 Task: Add Atlantic Salmon Portions Farm Fresh 6 oz to the cart.
Action: Mouse moved to (20, 124)
Screenshot: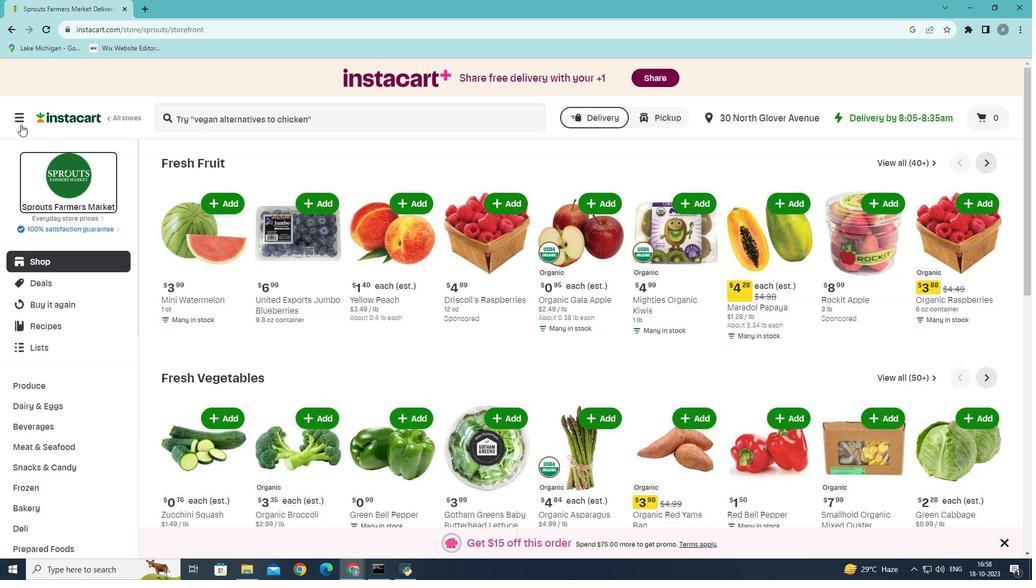 
Action: Mouse pressed left at (20, 124)
Screenshot: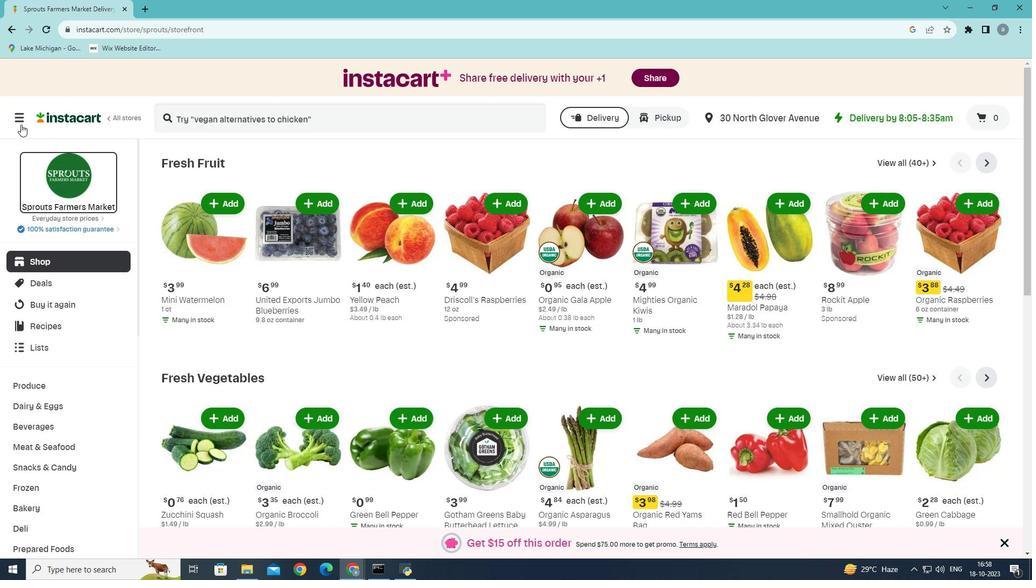 
Action: Mouse moved to (78, 315)
Screenshot: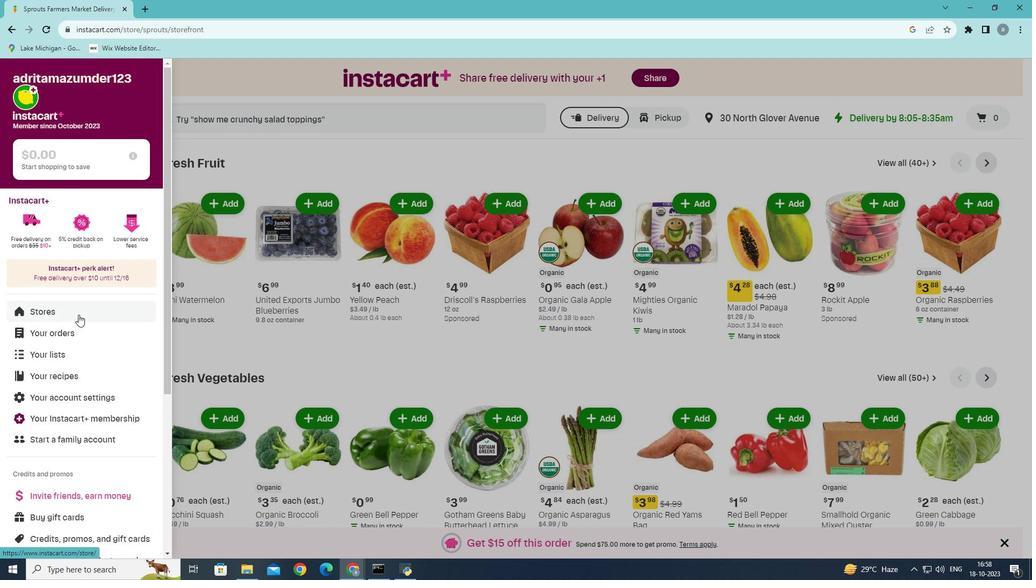 
Action: Mouse pressed left at (78, 315)
Screenshot: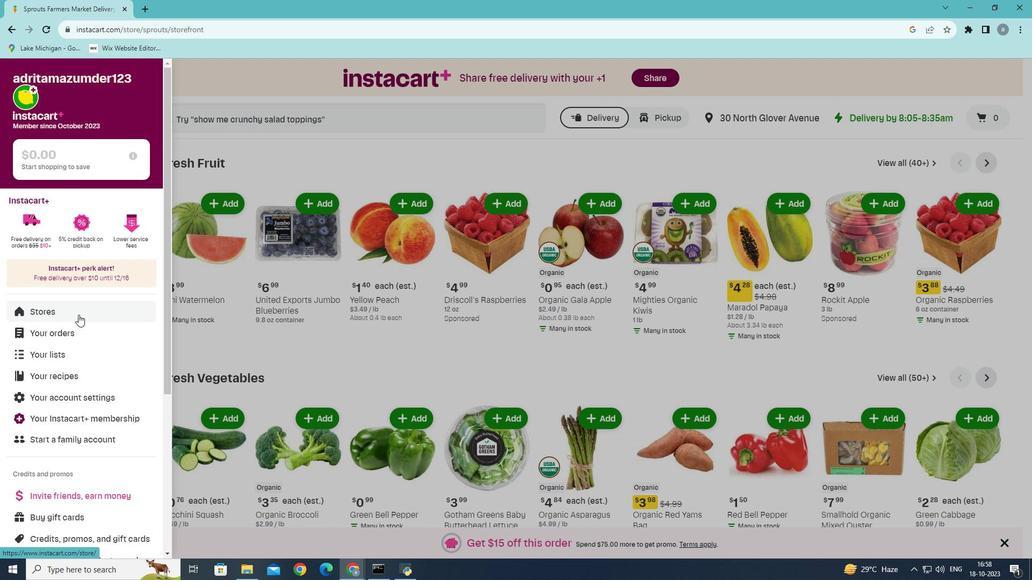 
Action: Mouse moved to (251, 107)
Screenshot: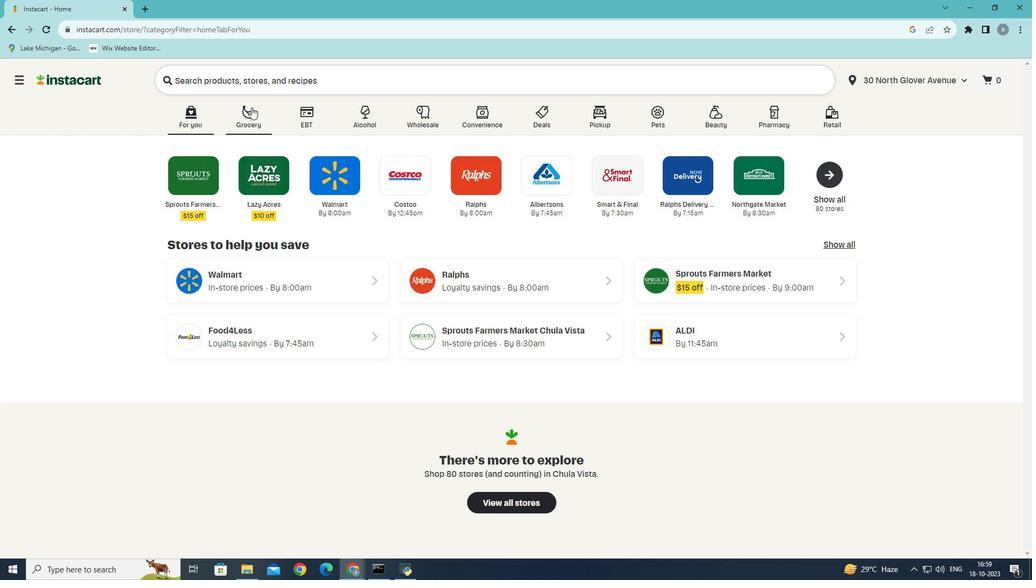 
Action: Mouse pressed left at (251, 107)
Screenshot: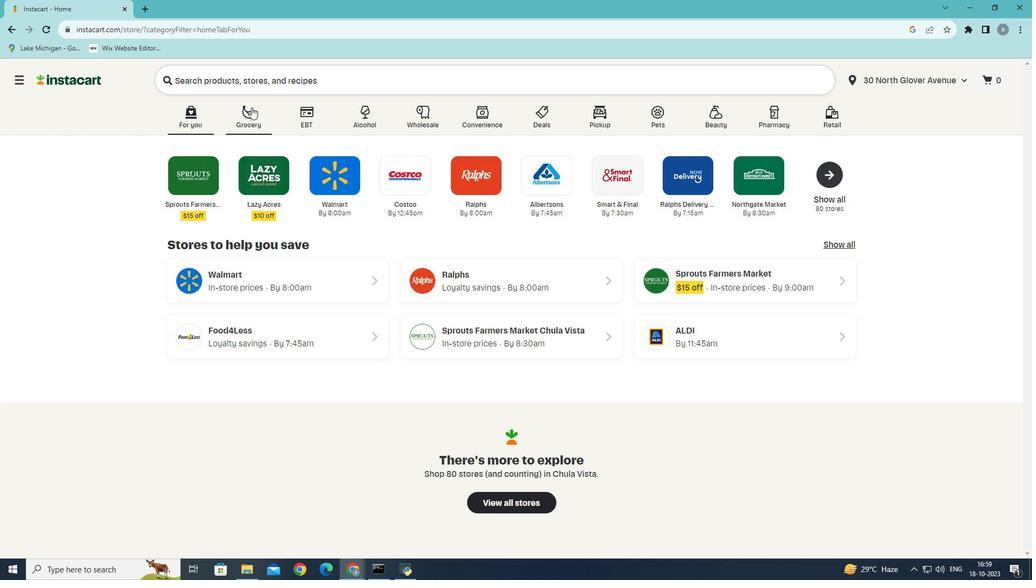 
Action: Mouse moved to (236, 306)
Screenshot: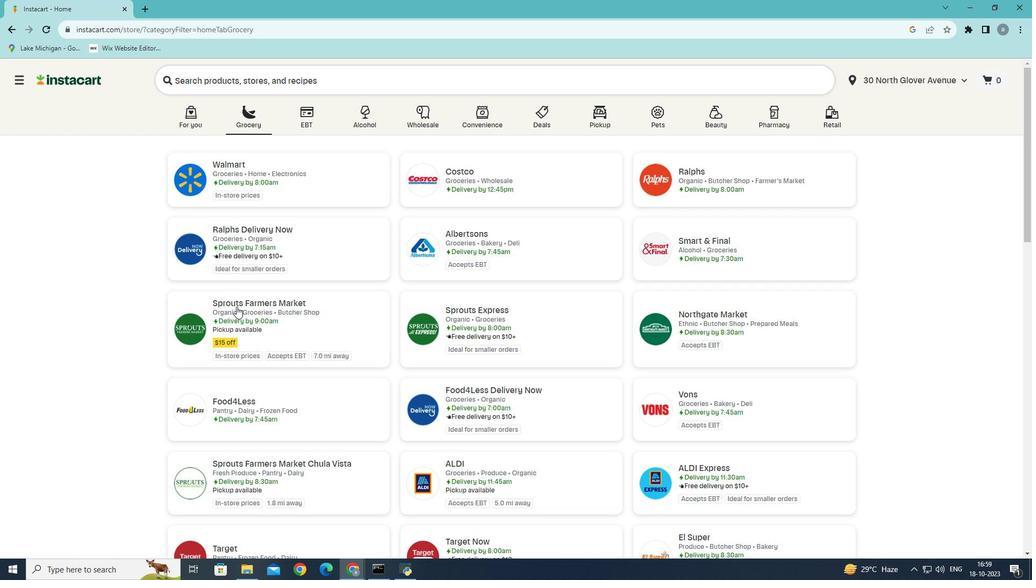 
Action: Mouse pressed left at (236, 306)
Screenshot: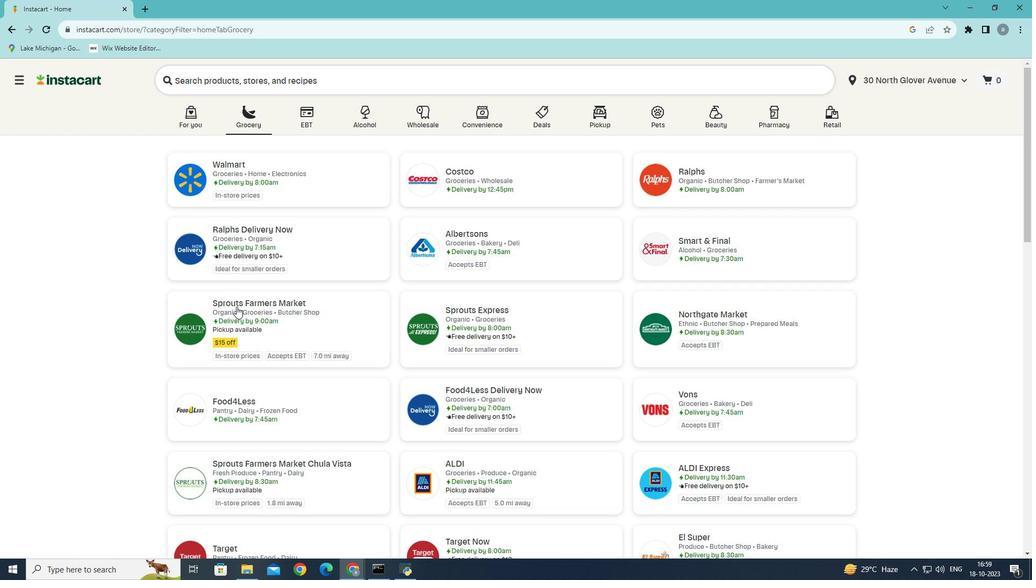 
Action: Mouse moved to (63, 446)
Screenshot: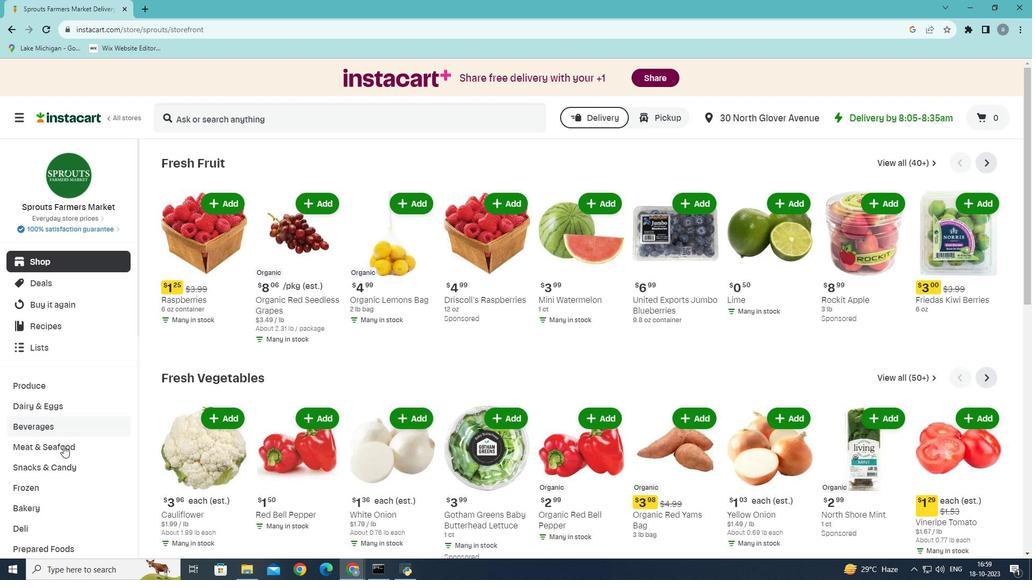 
Action: Mouse pressed left at (63, 446)
Screenshot: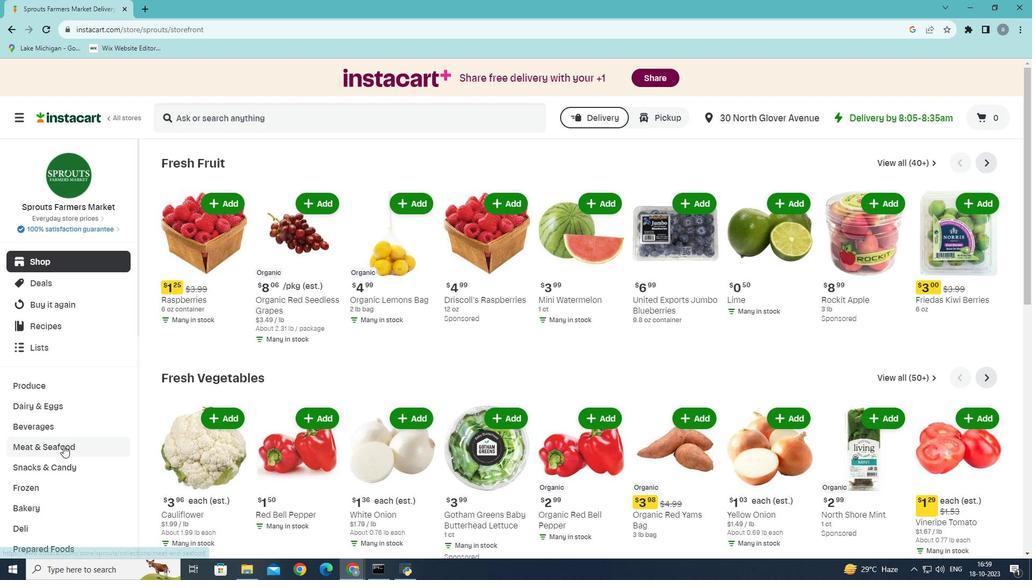
Action: Mouse moved to (428, 196)
Screenshot: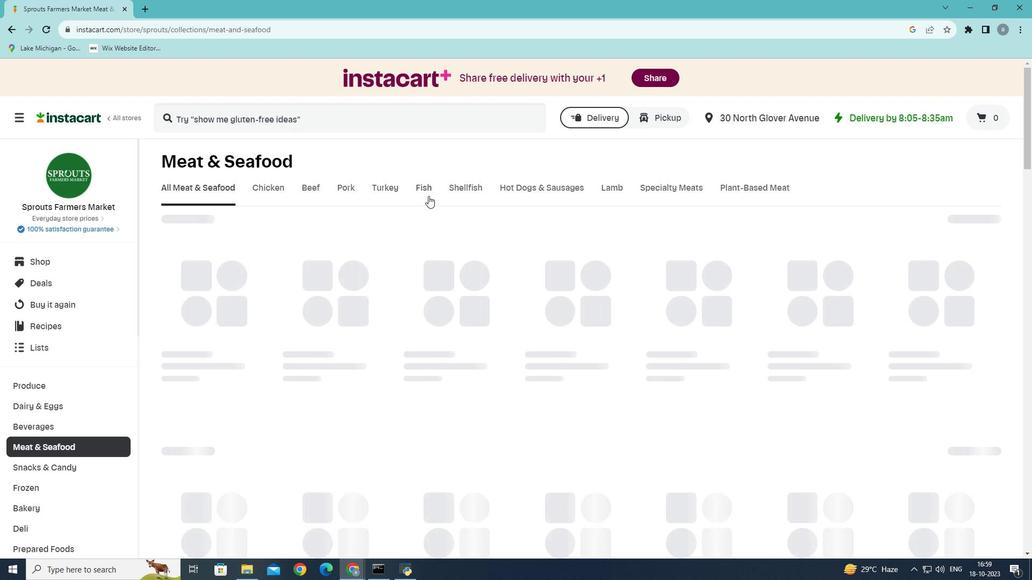 
Action: Mouse pressed left at (428, 196)
Screenshot: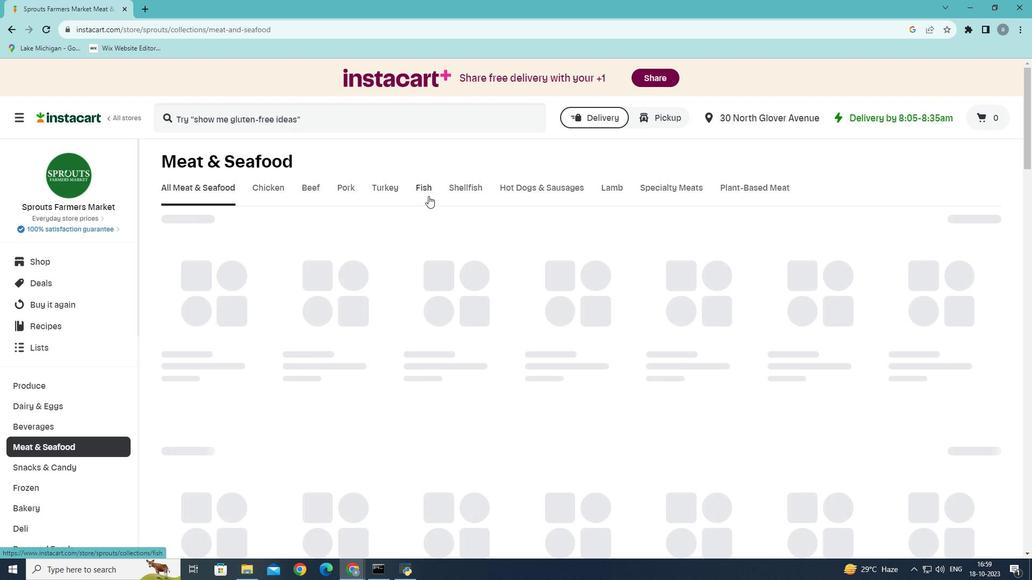 
Action: Mouse moved to (504, 338)
Screenshot: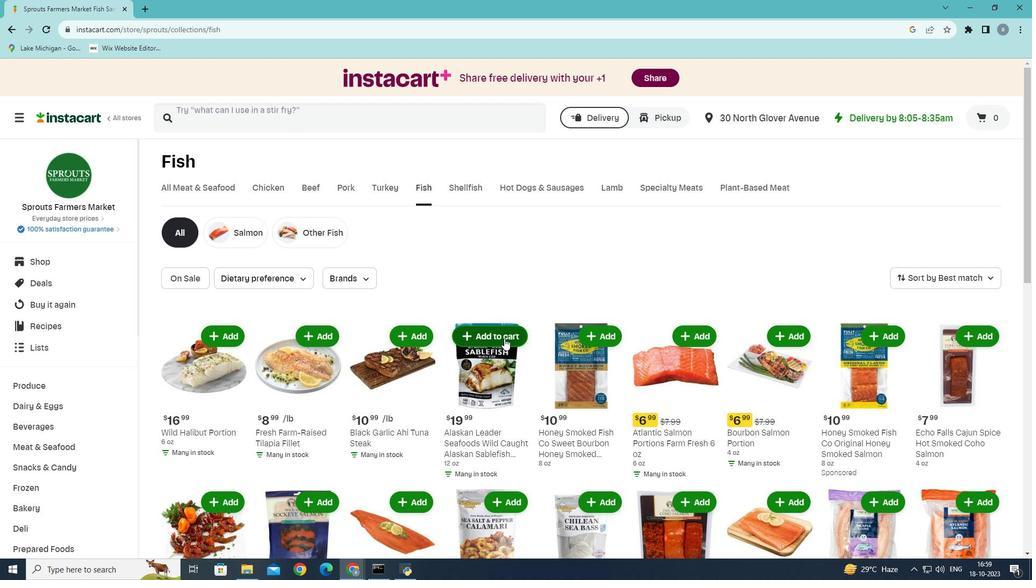 
Action: Mouse scrolled (504, 338) with delta (0, 0)
Screenshot: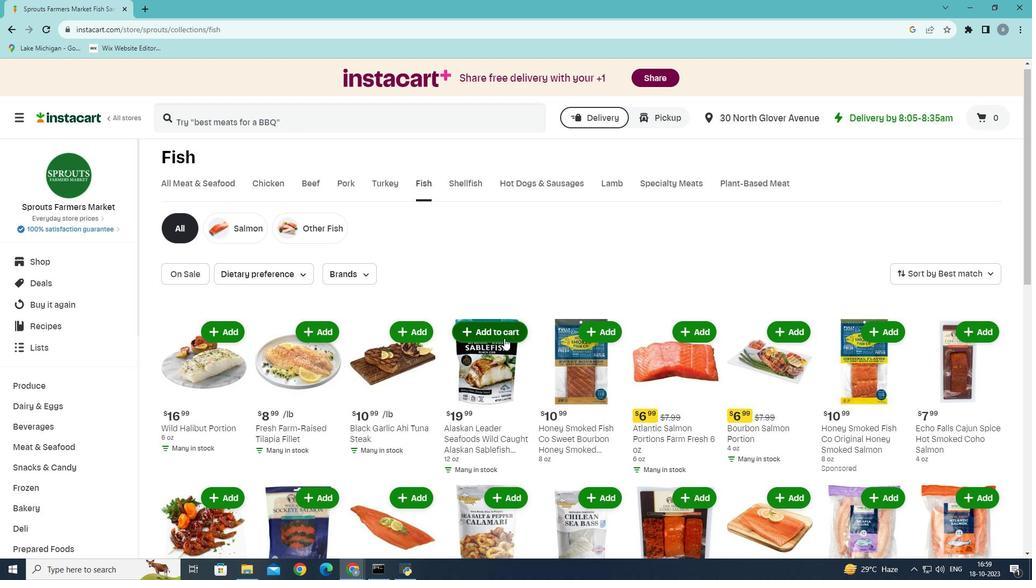 
Action: Mouse scrolled (504, 338) with delta (0, 0)
Screenshot: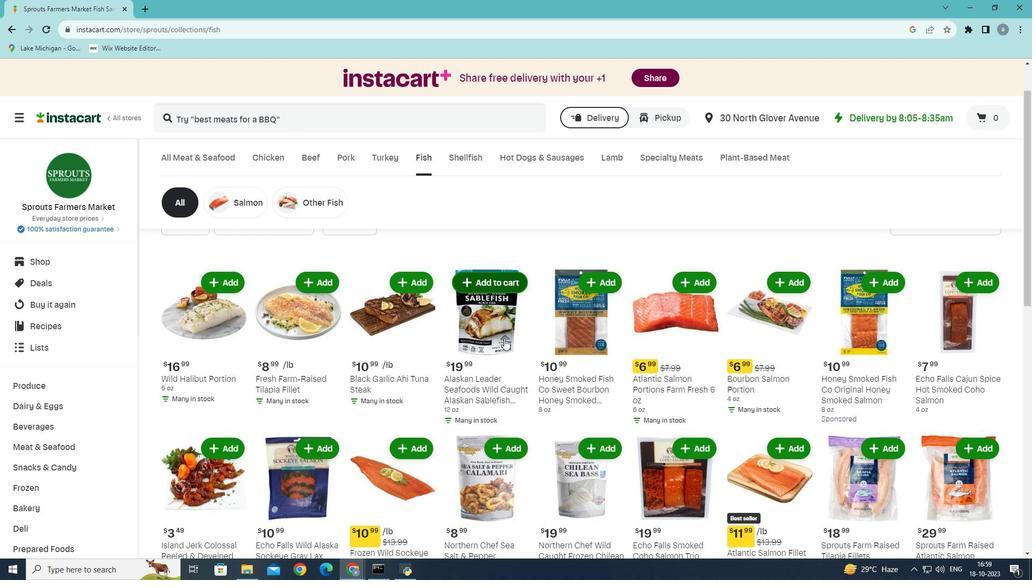 
Action: Mouse moved to (681, 344)
Screenshot: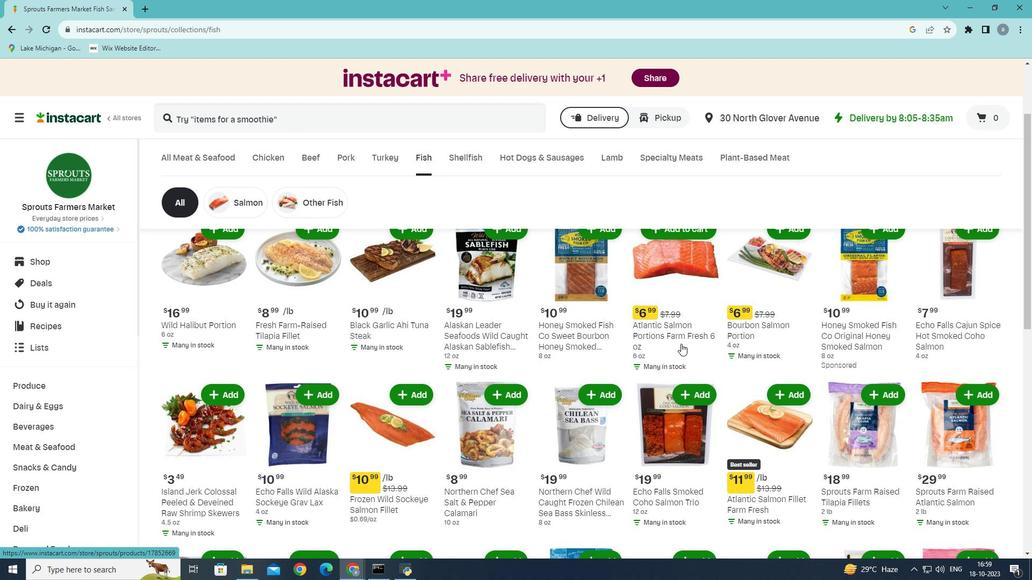 
Action: Mouse scrolled (681, 344) with delta (0, 0)
Screenshot: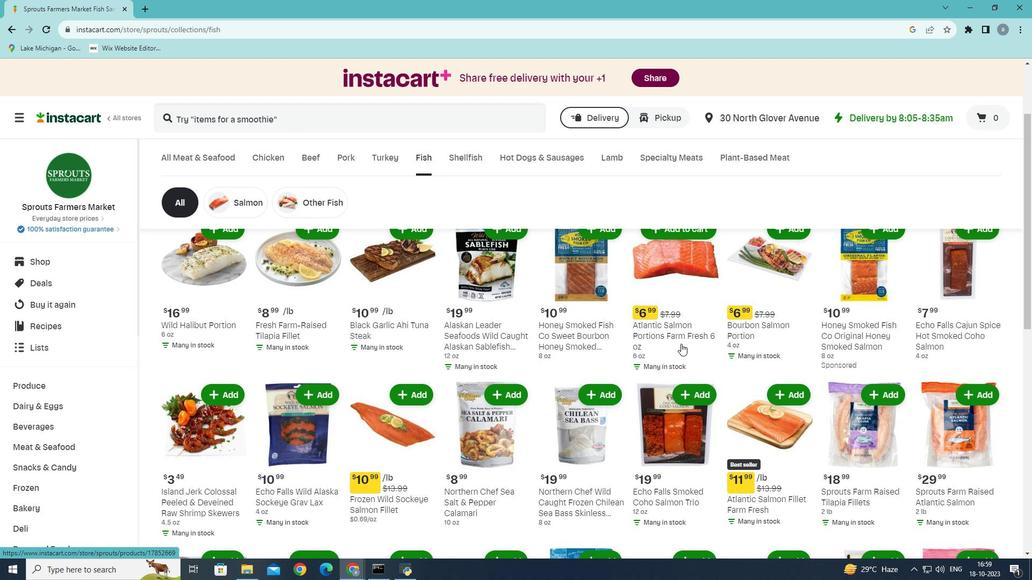 
Action: Mouse moved to (697, 285)
Screenshot: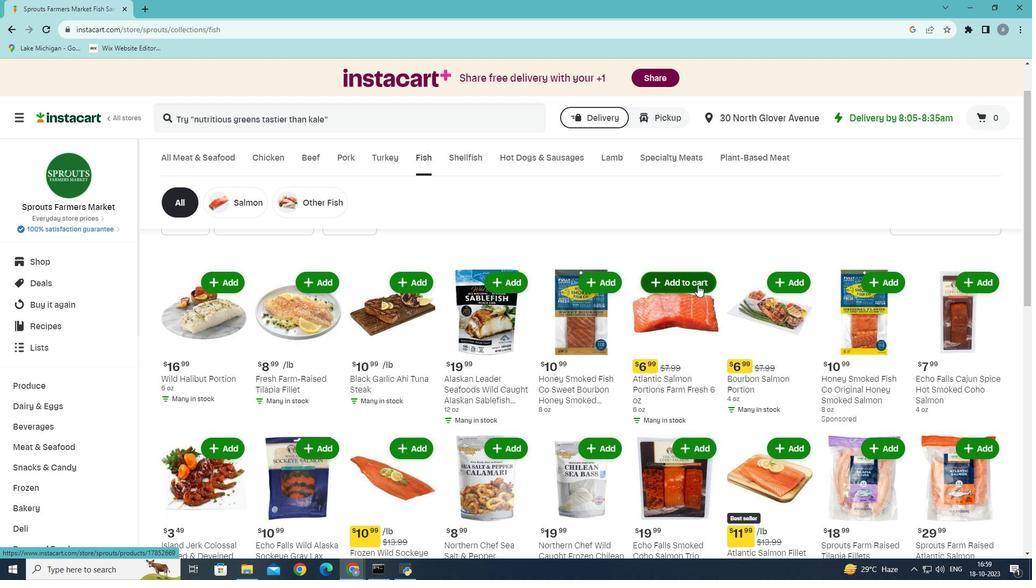 
Action: Mouse pressed left at (697, 285)
Screenshot: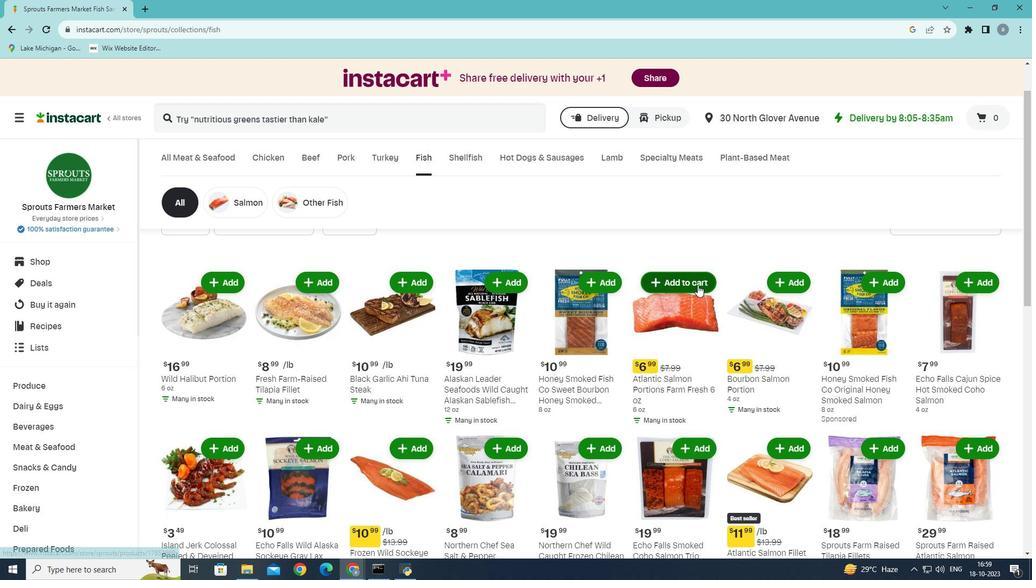 
Action: Mouse moved to (687, 289)
Screenshot: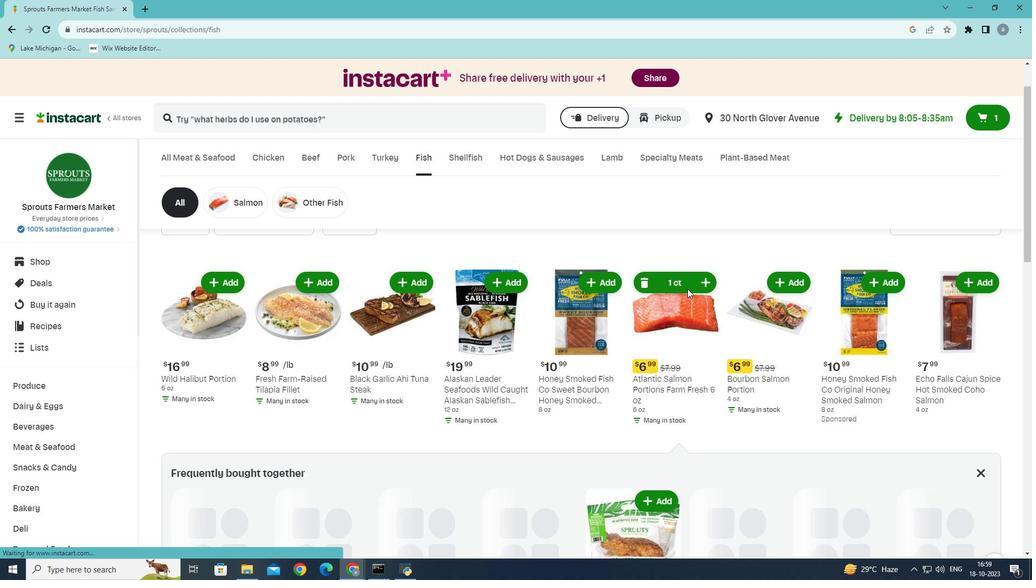 
